 Task: Search "font" in network tab.
Action: Mouse moved to (1150, 33)
Screenshot: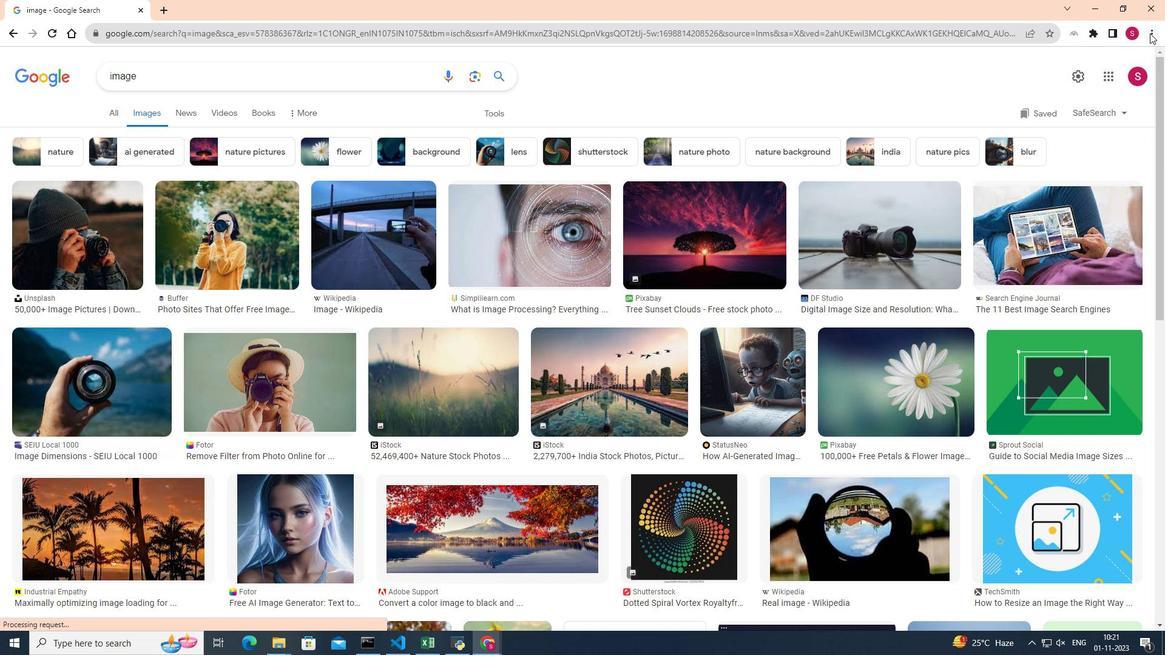 
Action: Mouse pressed left at (1150, 33)
Screenshot: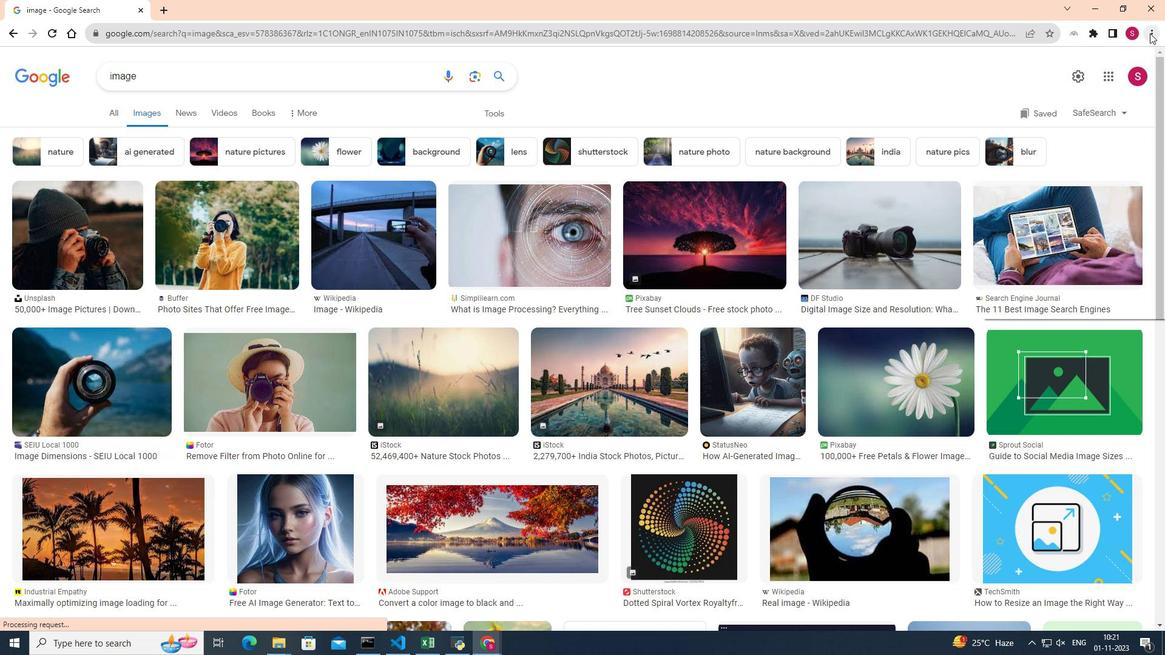 
Action: Mouse moved to (1023, 220)
Screenshot: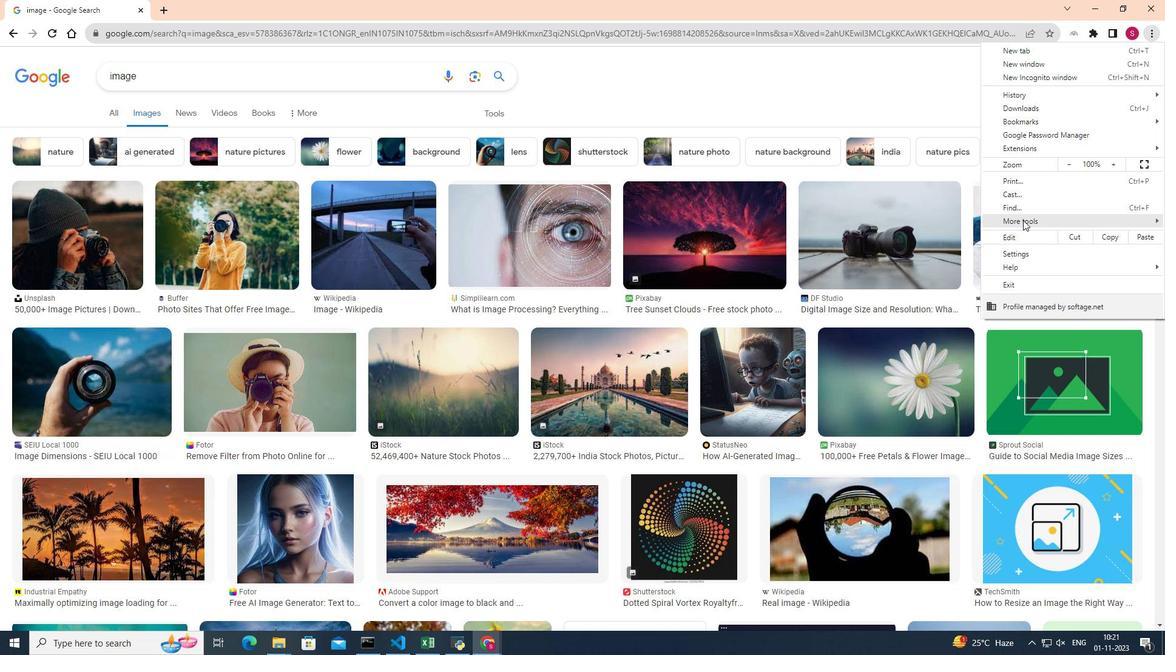 
Action: Mouse pressed left at (1023, 220)
Screenshot: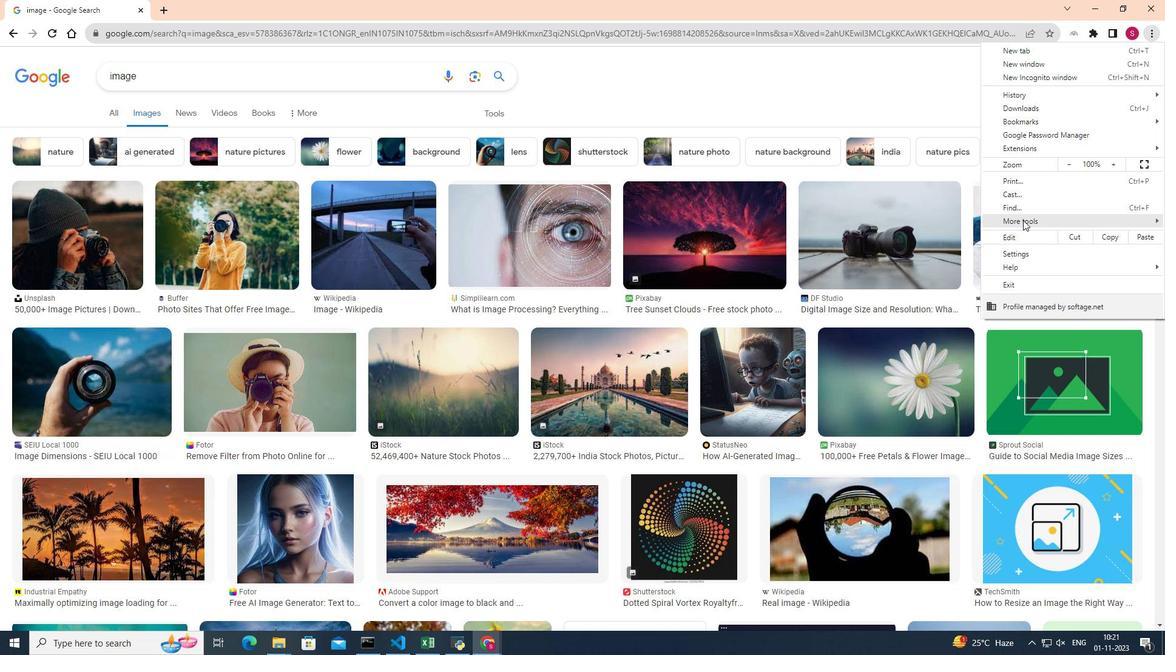 
Action: Mouse moved to (875, 308)
Screenshot: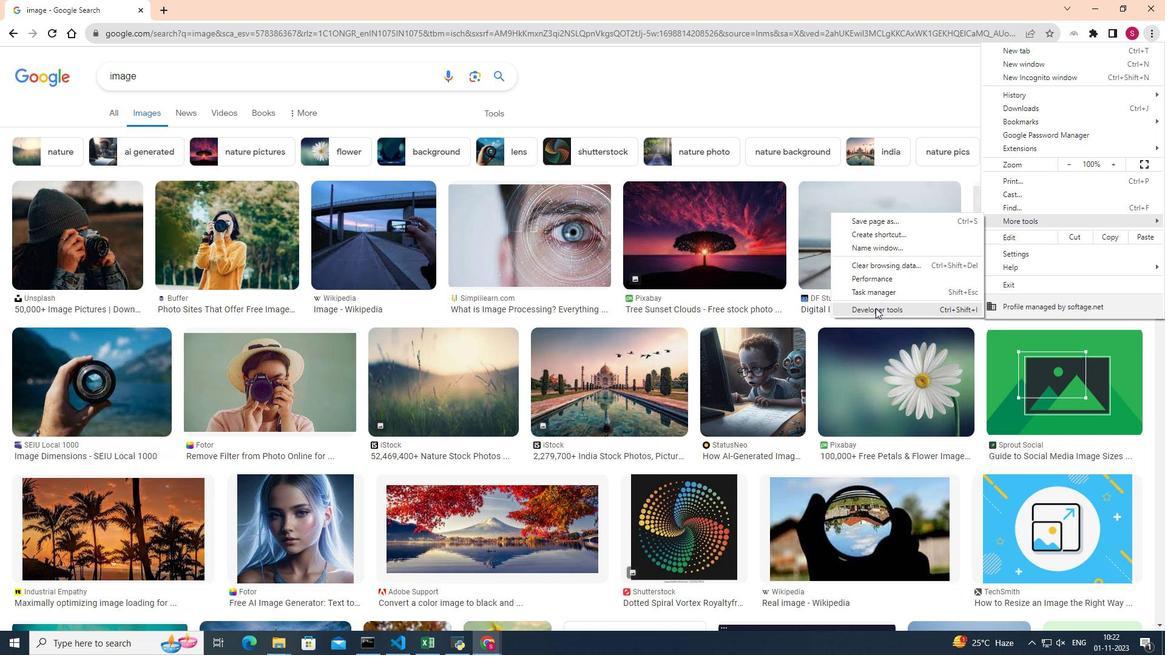 
Action: Mouse pressed left at (875, 308)
Screenshot: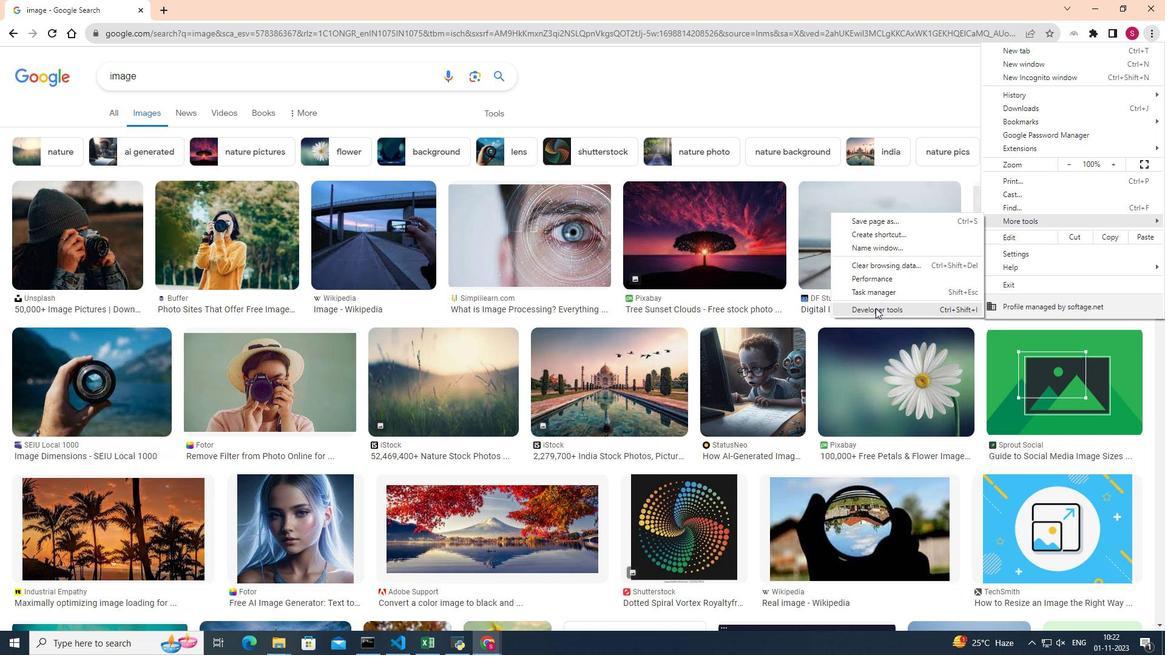 
Action: Mouse moved to (1003, 52)
Screenshot: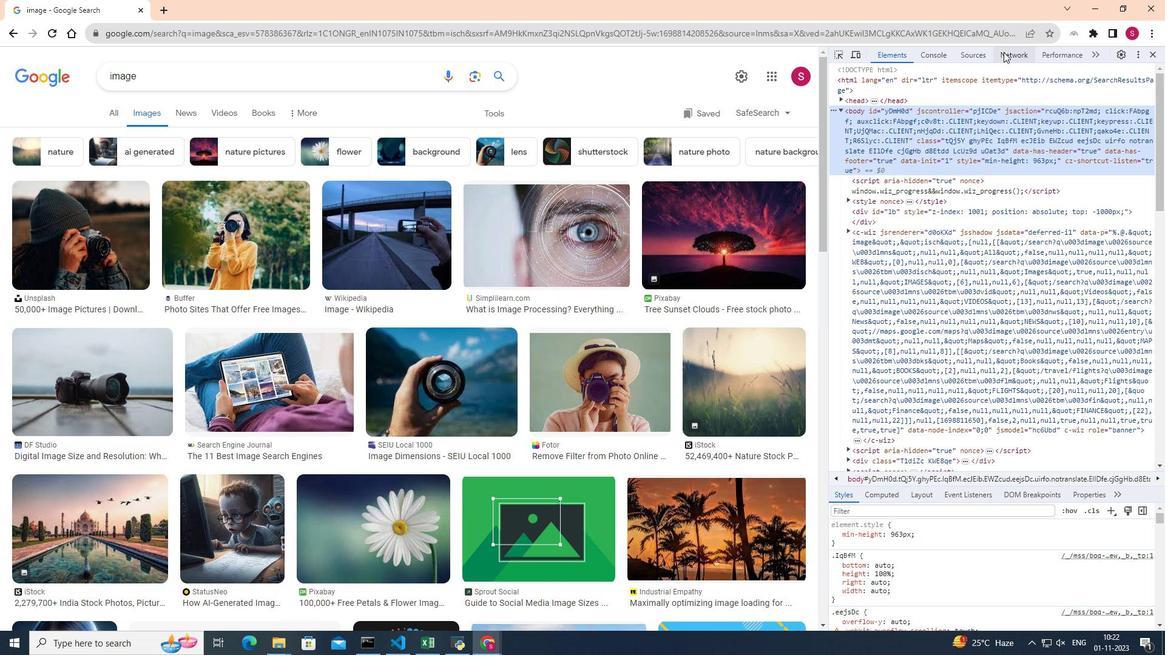 
Action: Mouse pressed left at (1003, 52)
Screenshot: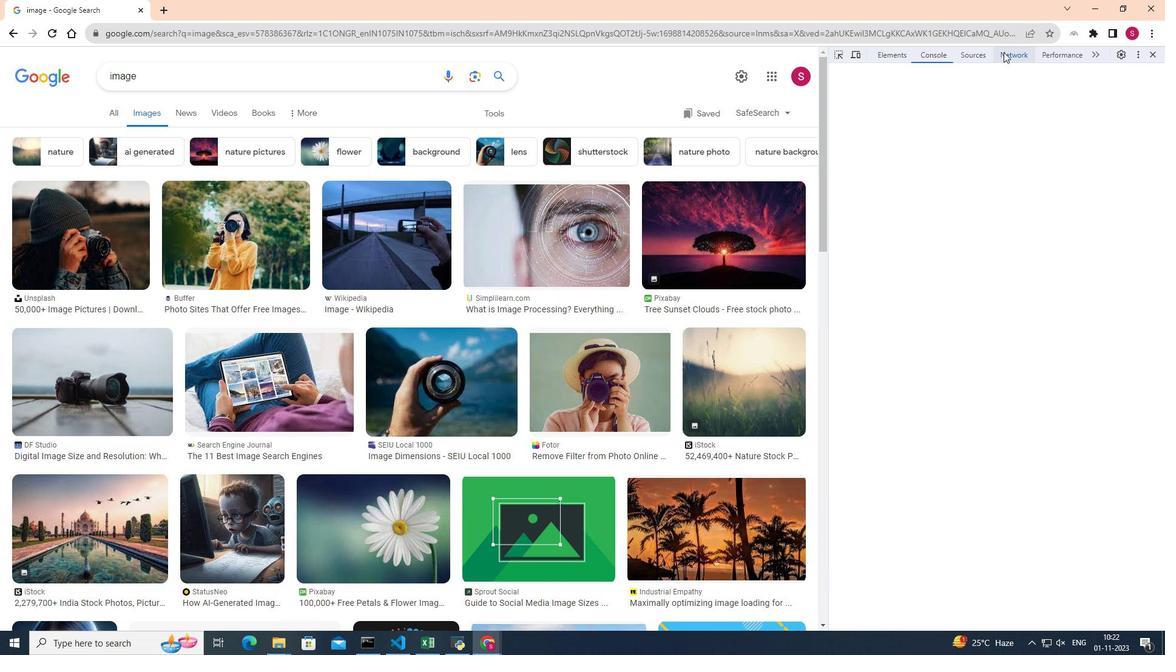 
Action: Mouse moved to (858, 101)
Screenshot: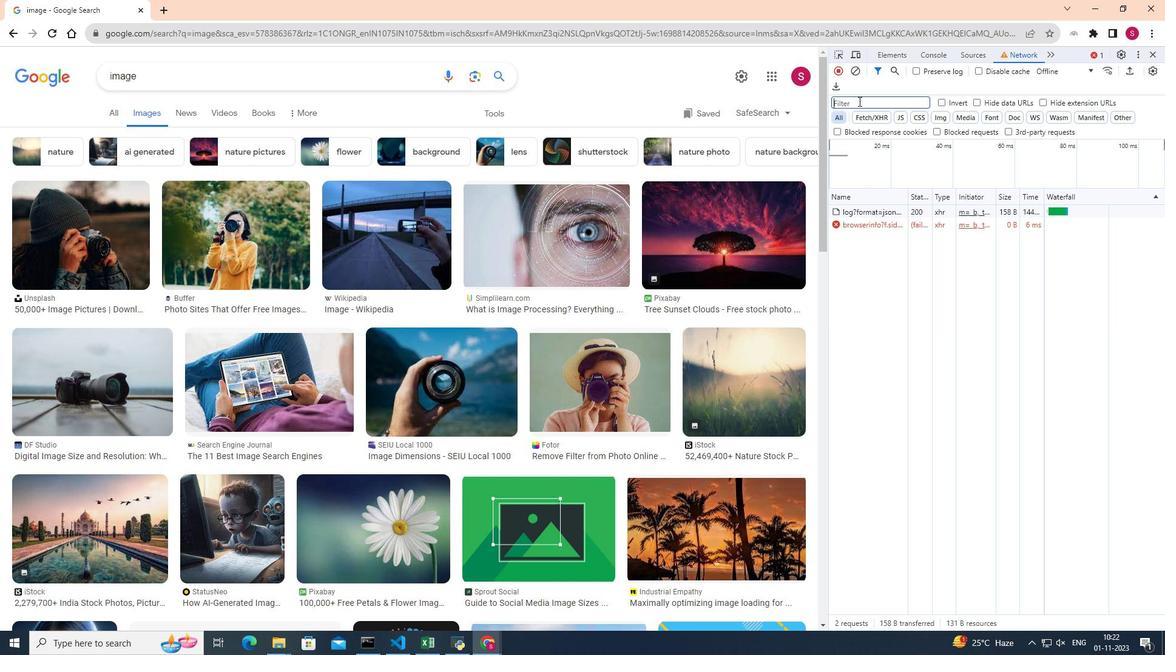 
Action: Mouse pressed left at (858, 101)
Screenshot: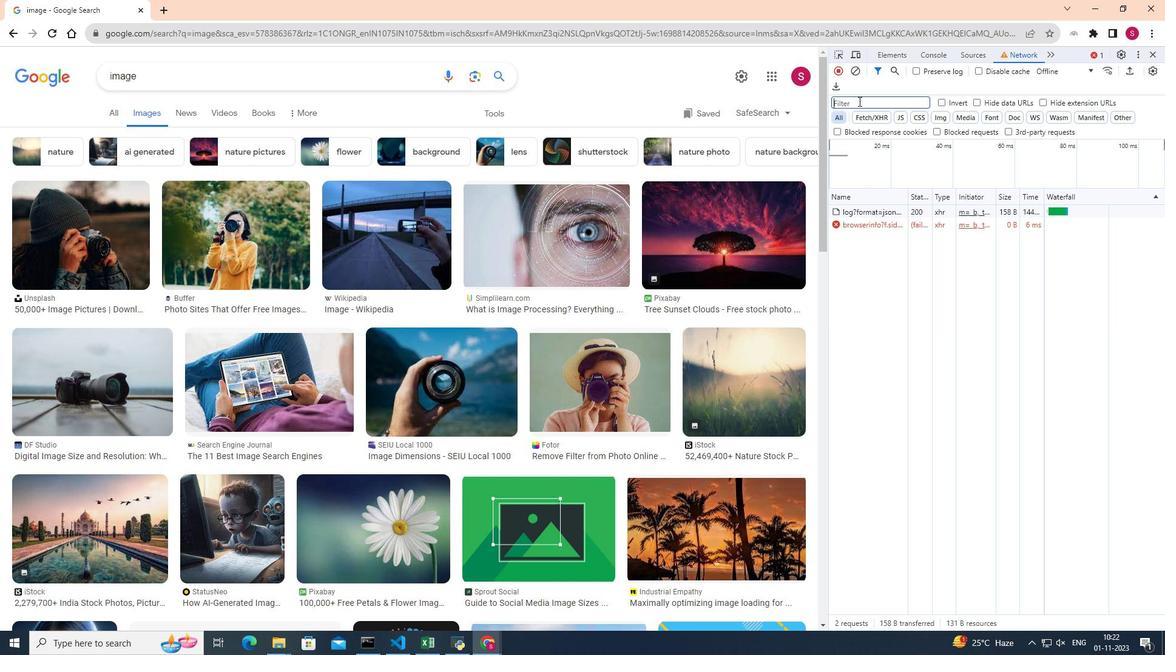 
Action: Key pressed fo
Screenshot: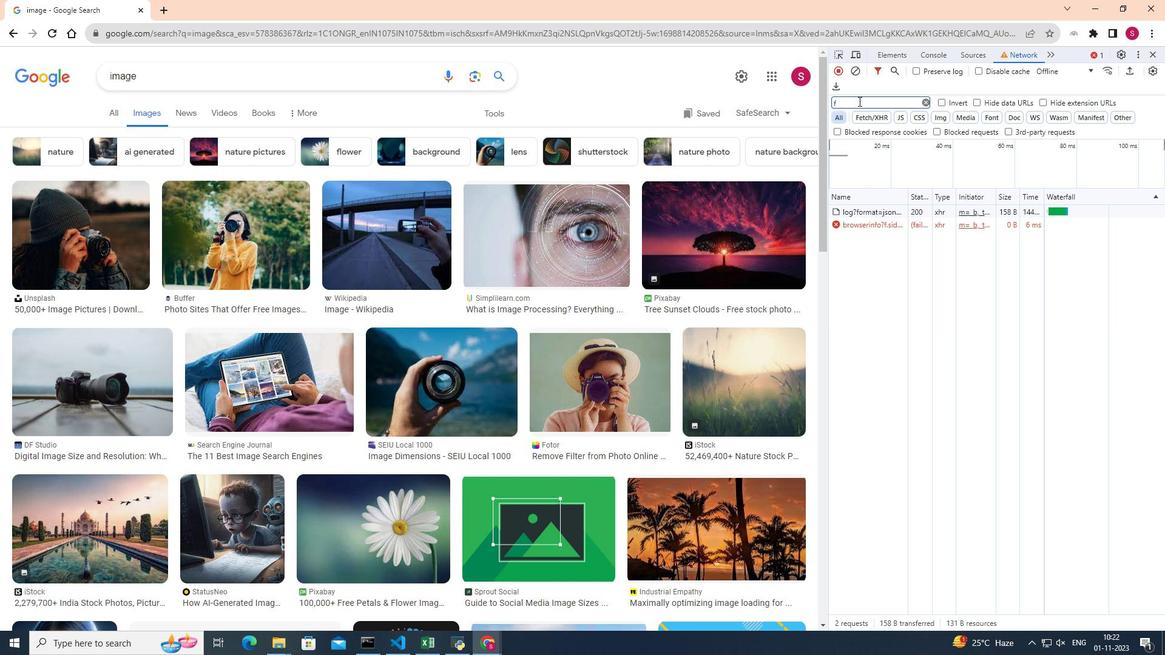 
Action: Mouse moved to (858, 103)
Screenshot: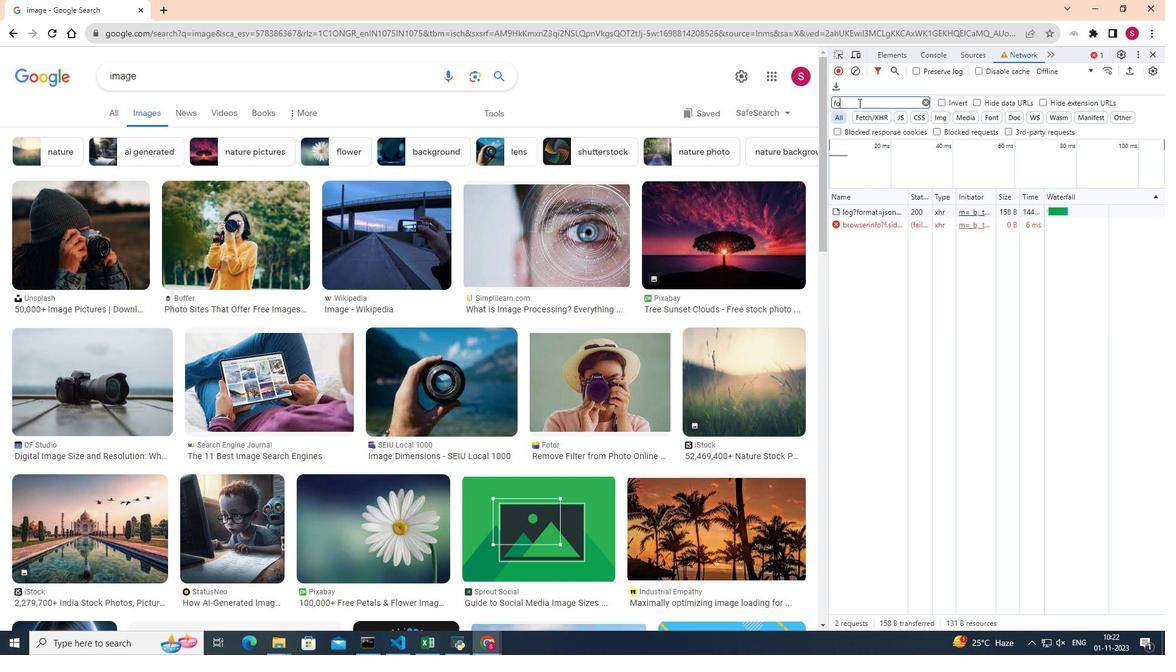 
Action: Key pressed nt
Screenshot: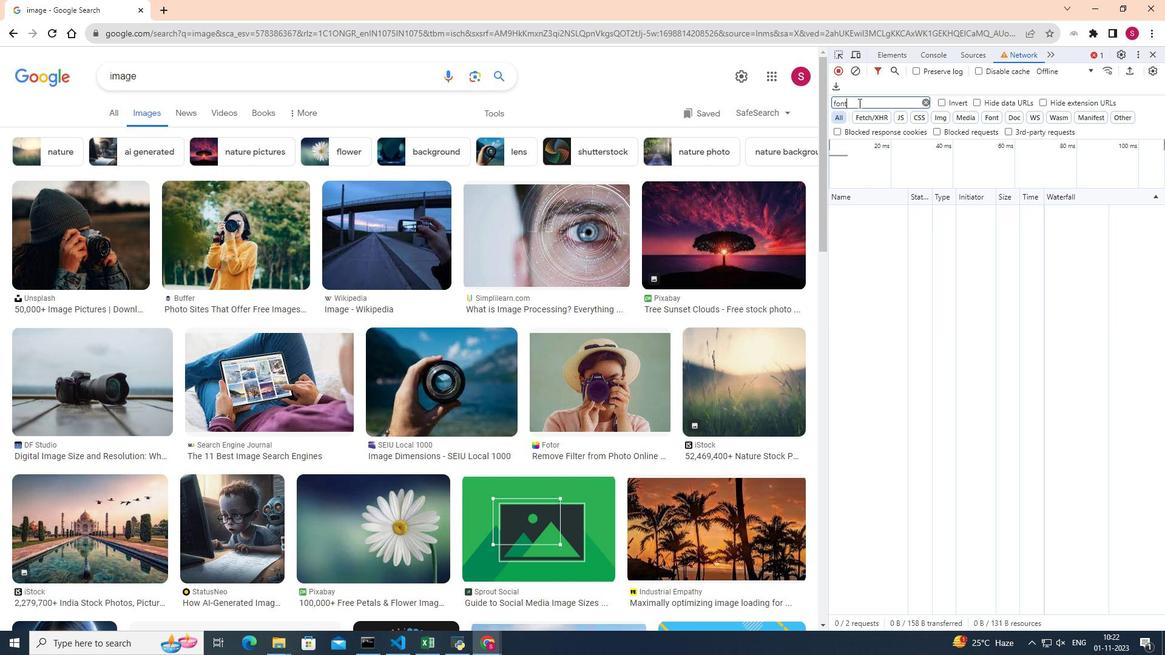 
Action: Mouse moved to (858, 103)
Screenshot: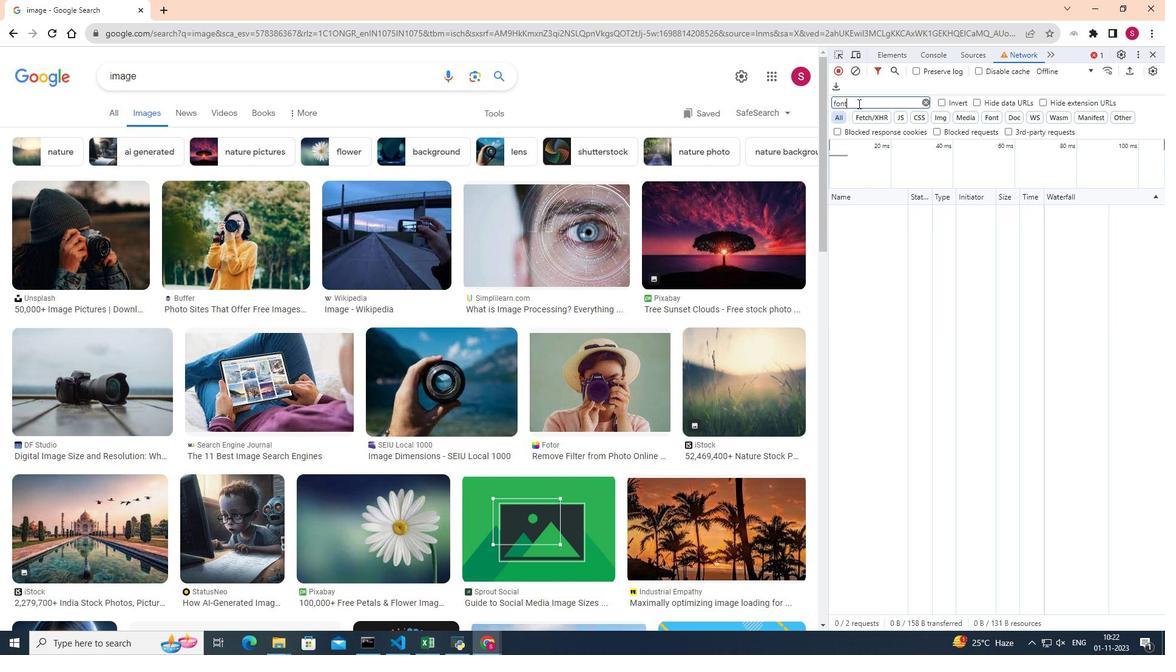
Action: Key pressed <Key.enter>
Screenshot: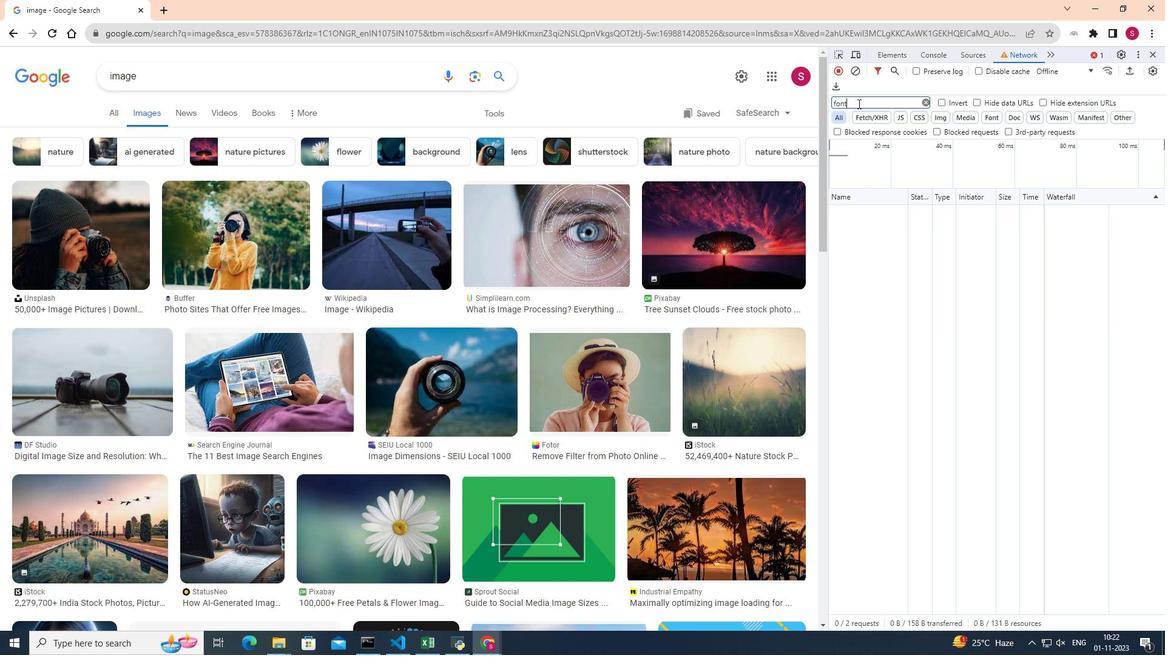 
Action: Mouse moved to (988, 119)
Screenshot: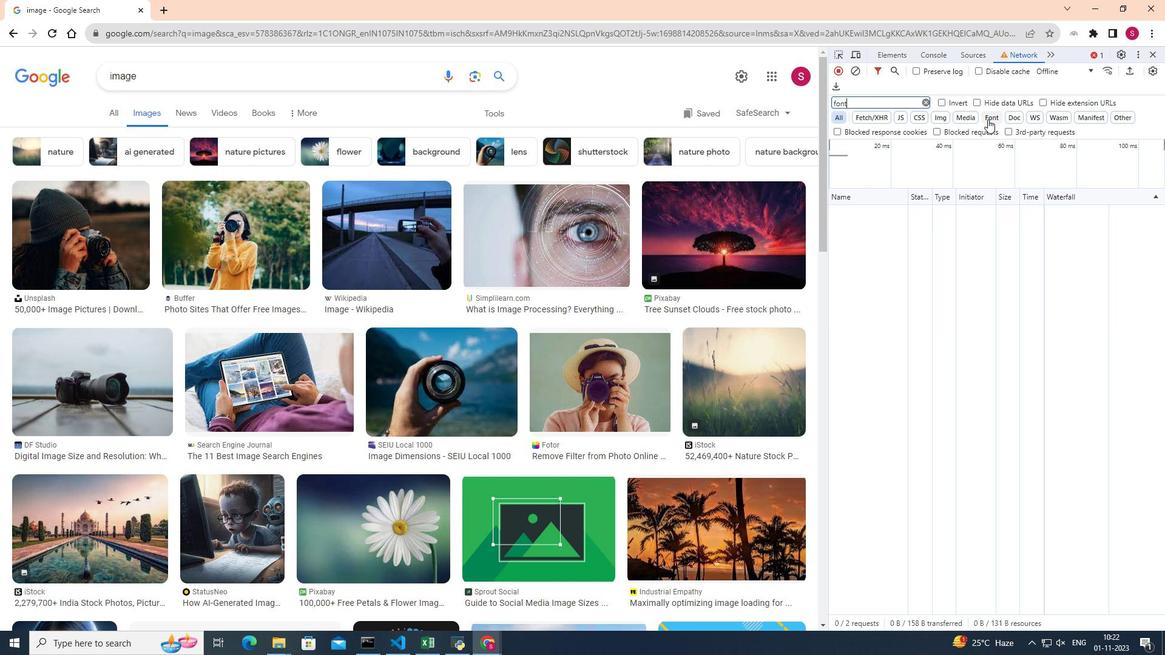 
Action: Mouse pressed left at (988, 119)
Screenshot: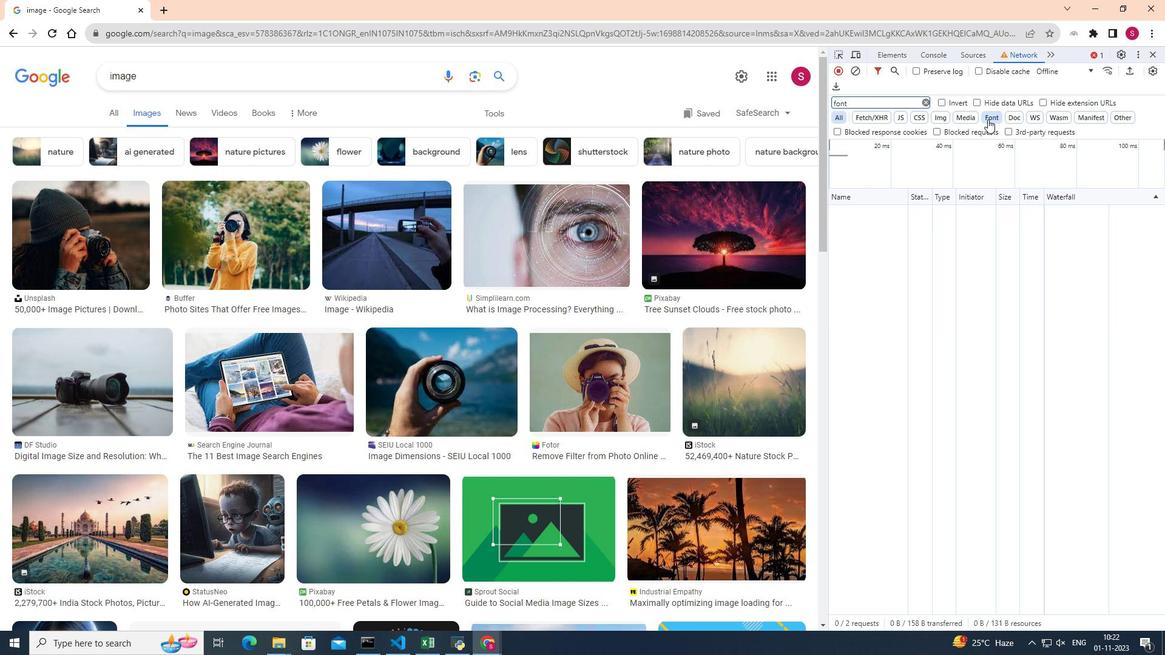 
Action: Mouse moved to (1020, 121)
Screenshot: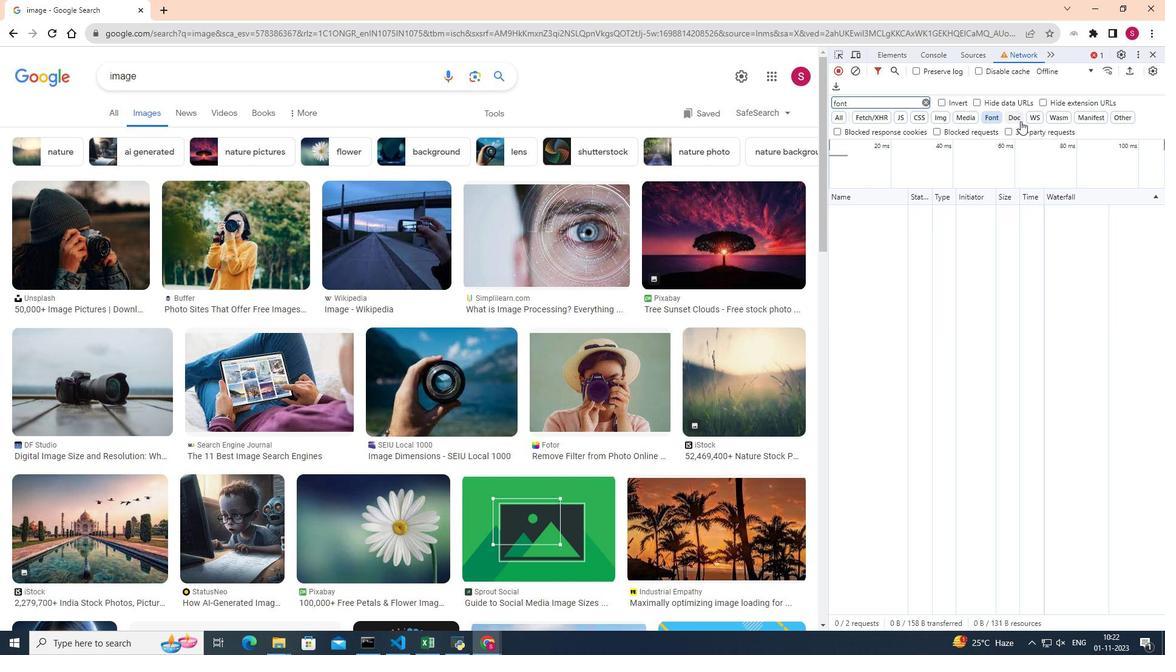 
